 Task: Add Badger Balm Active Mineral Sunscreen Stick SPF 35 to the cart.
Action: Mouse moved to (307, 154)
Screenshot: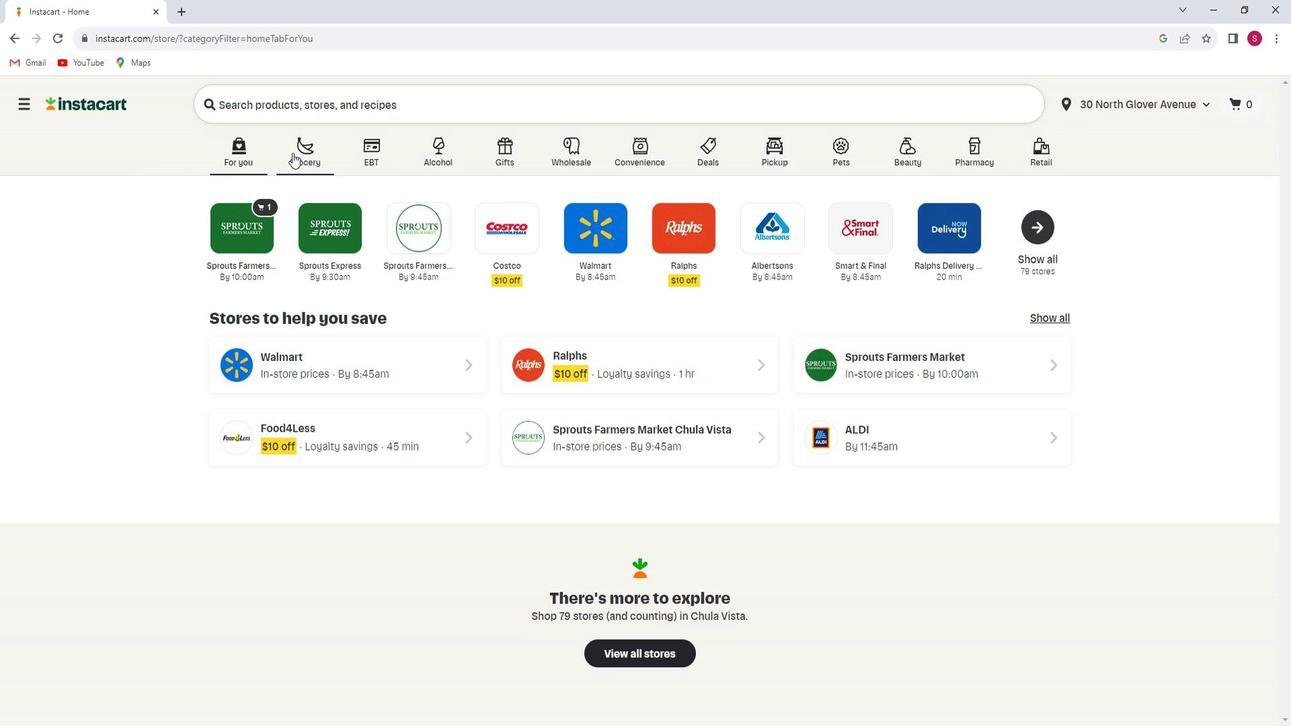 
Action: Mouse pressed left at (307, 154)
Screenshot: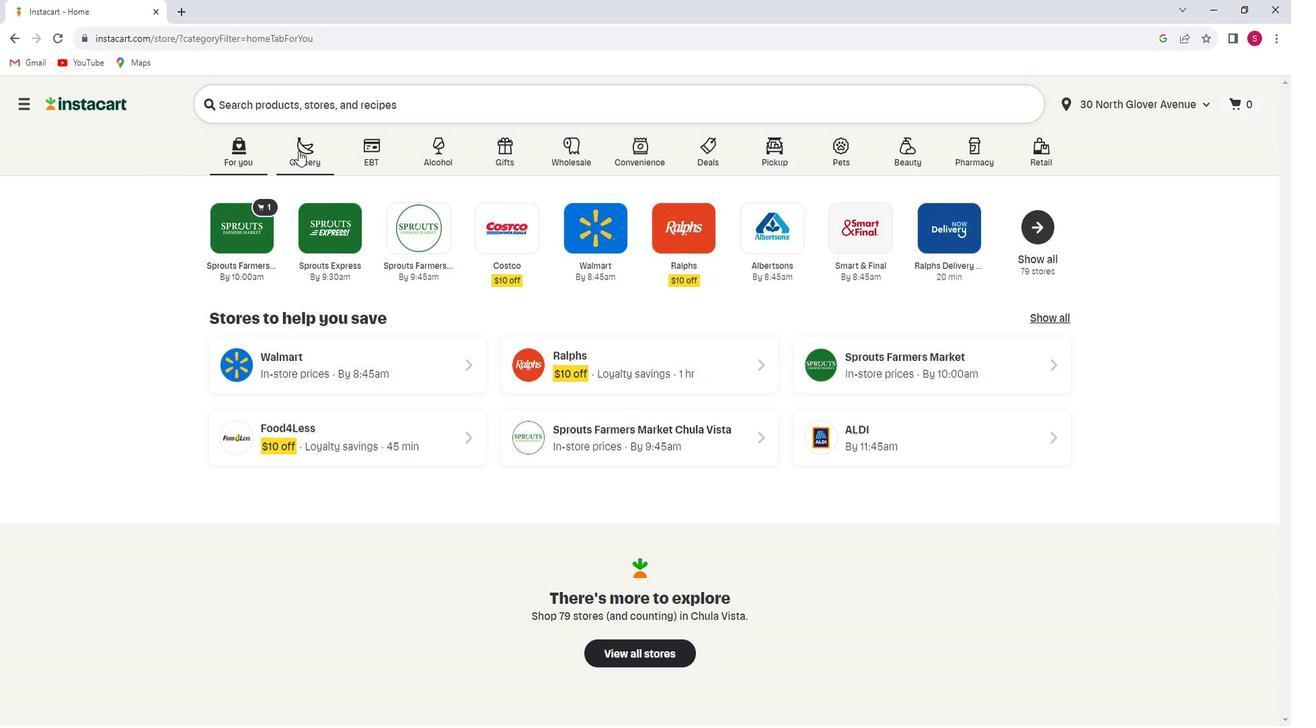 
Action: Mouse moved to (343, 403)
Screenshot: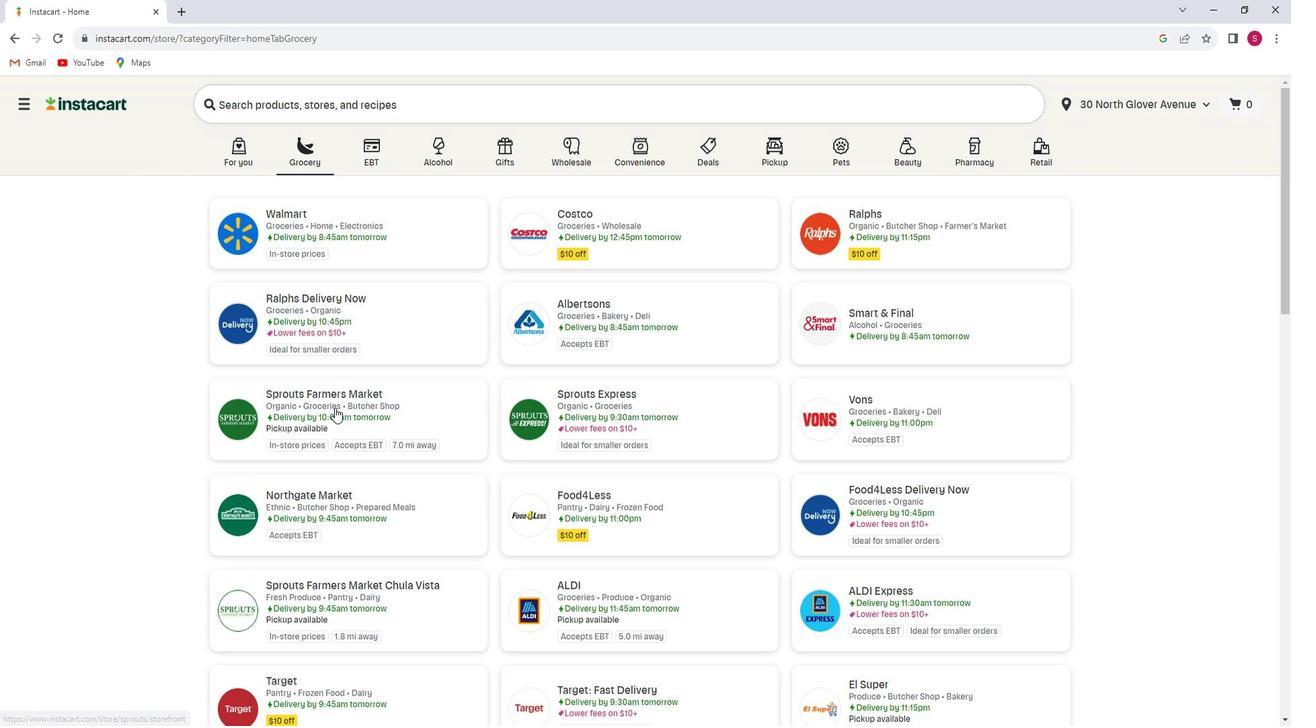 
Action: Mouse pressed left at (343, 403)
Screenshot: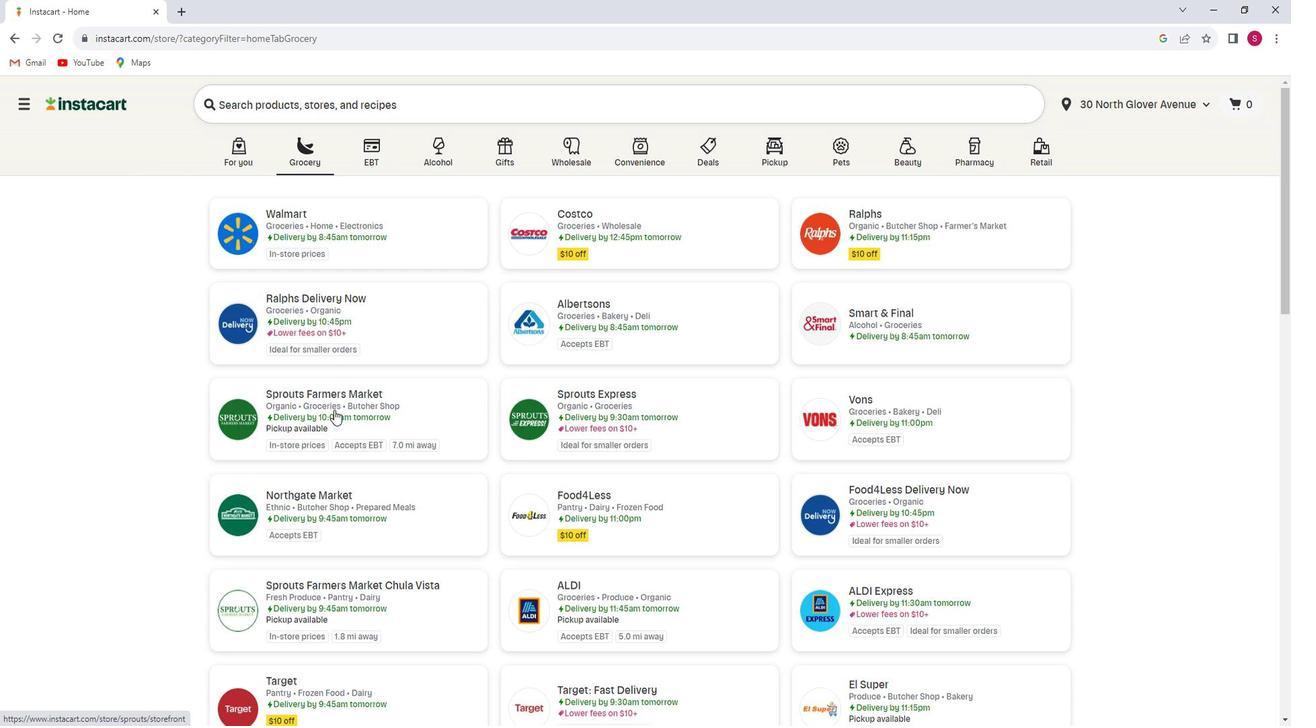 
Action: Mouse moved to (91, 464)
Screenshot: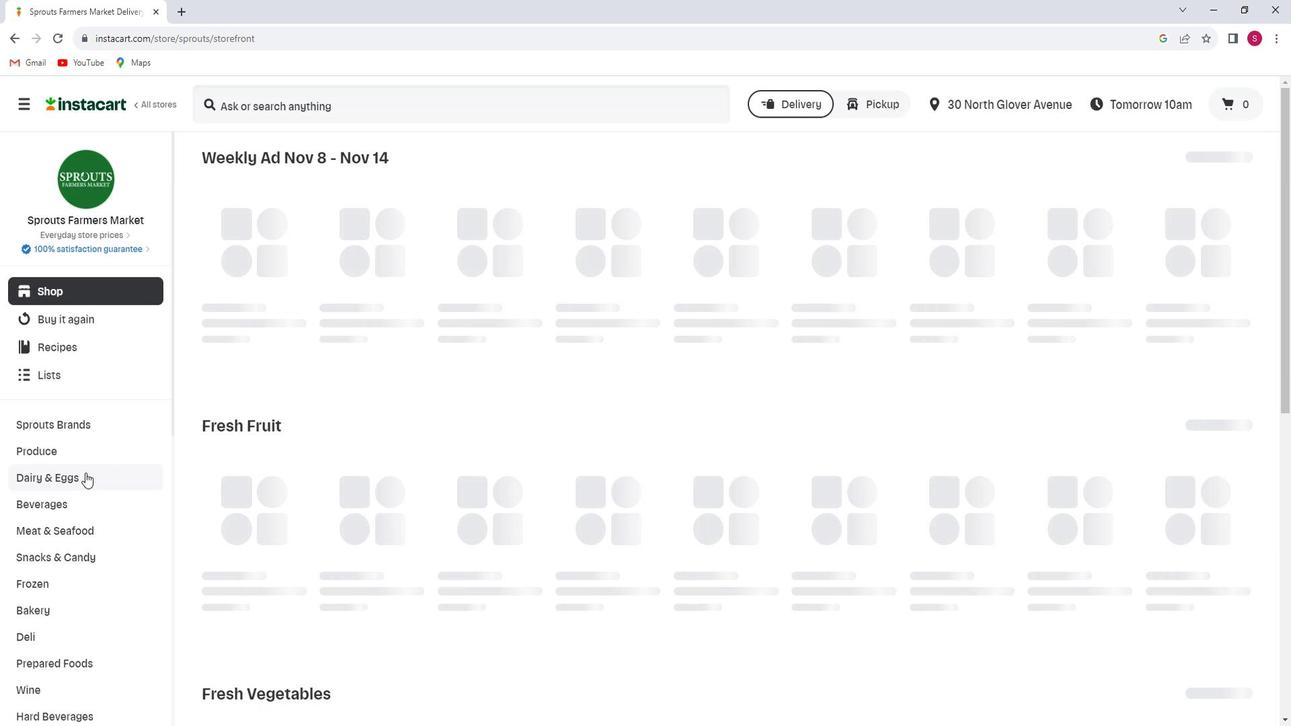 
Action: Mouse scrolled (91, 463) with delta (0, 0)
Screenshot: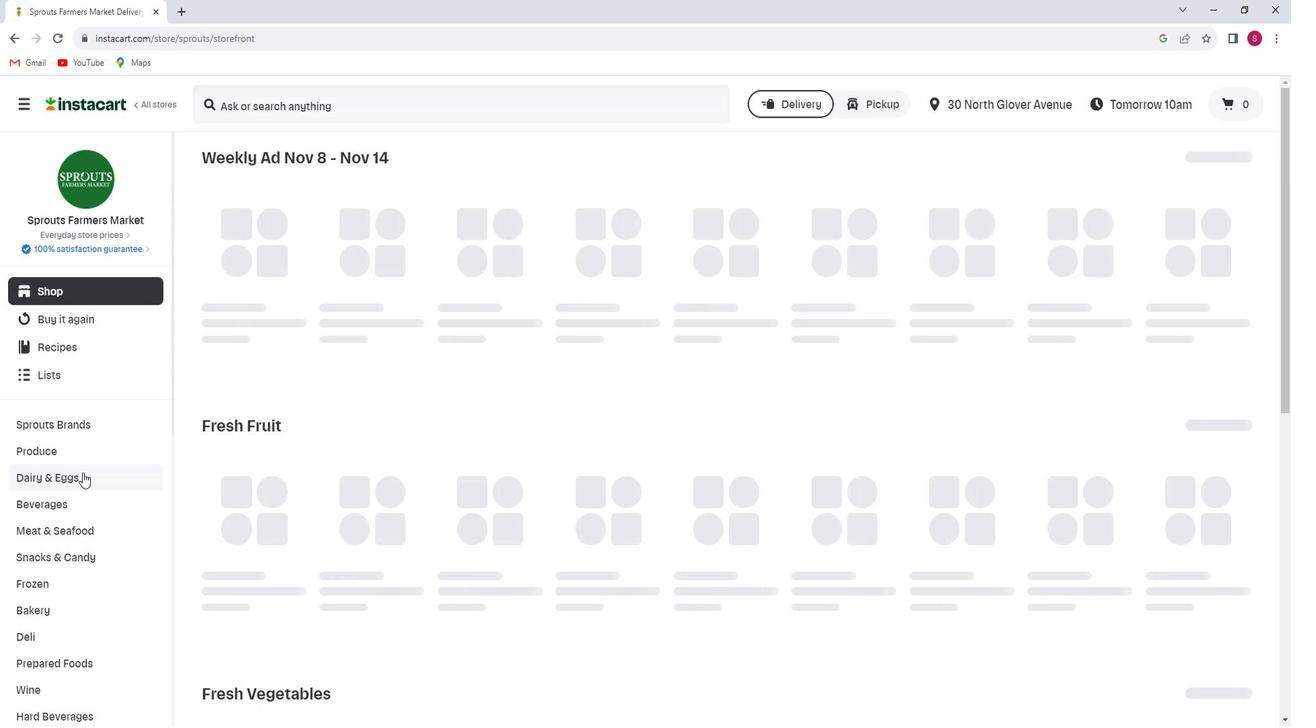 
Action: Mouse scrolled (91, 463) with delta (0, 0)
Screenshot: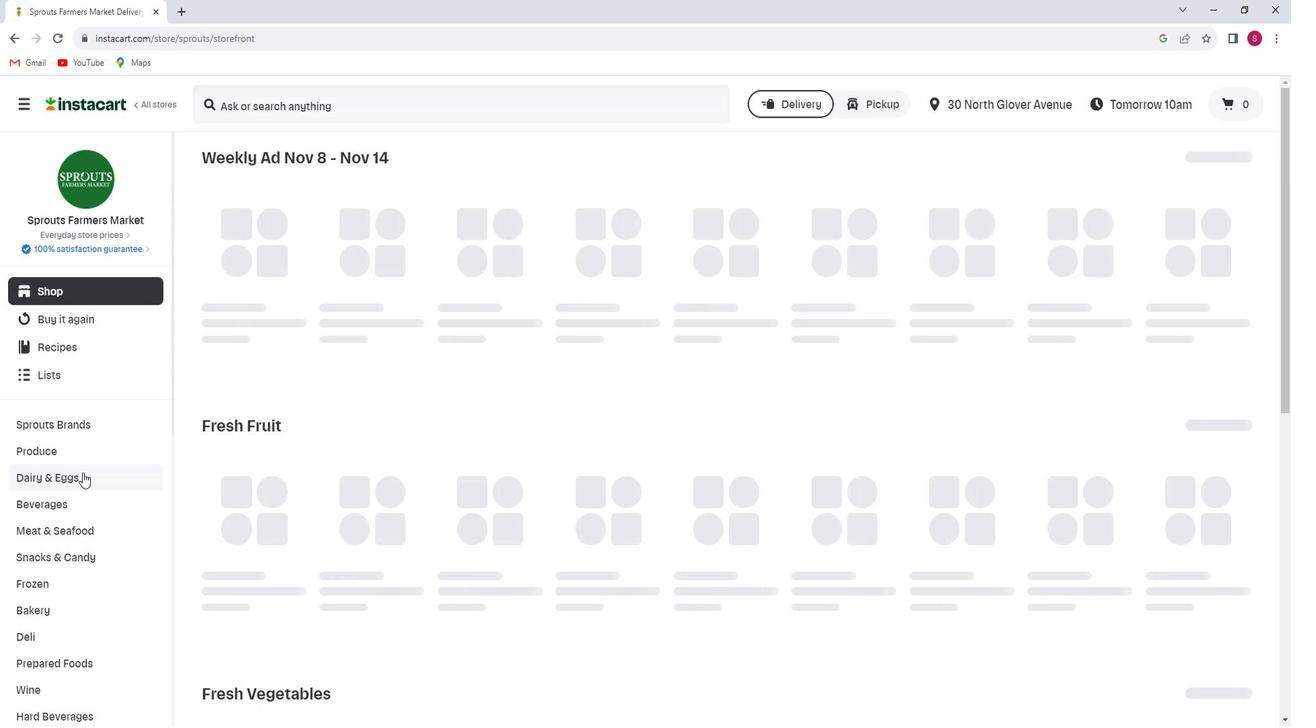 
Action: Mouse scrolled (91, 463) with delta (0, 0)
Screenshot: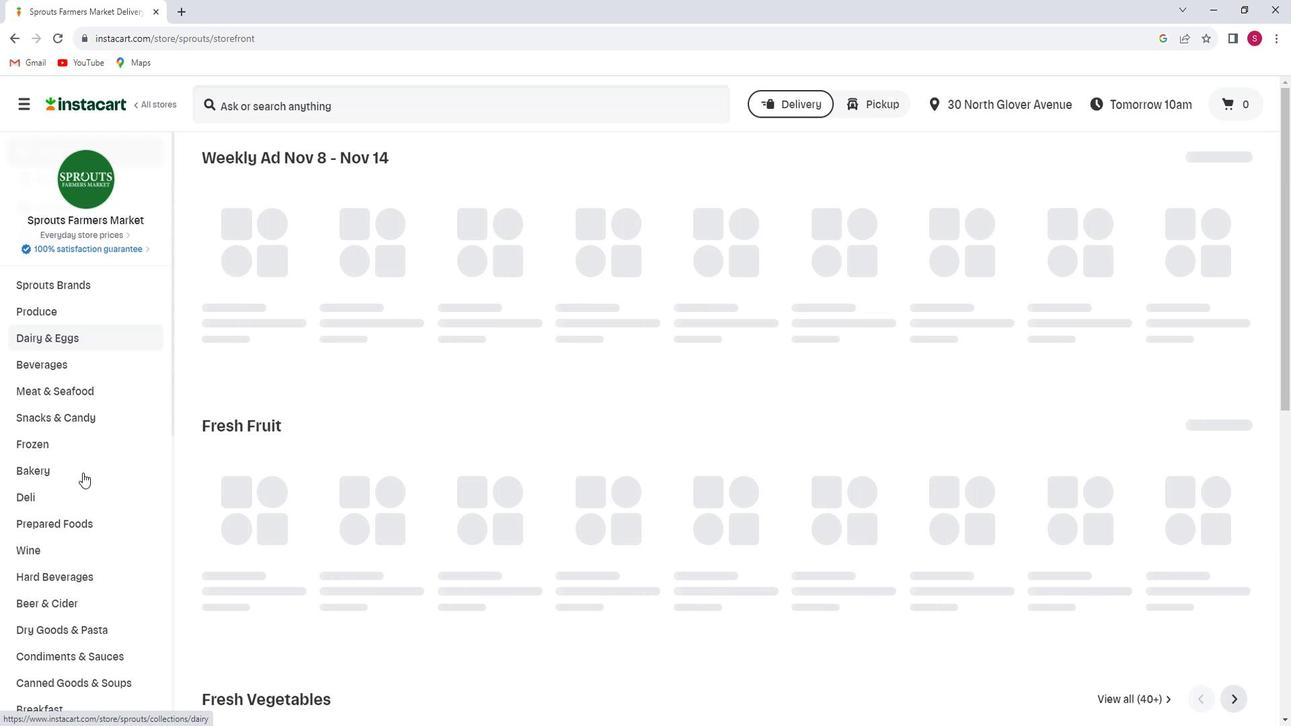 
Action: Mouse scrolled (91, 463) with delta (0, 0)
Screenshot: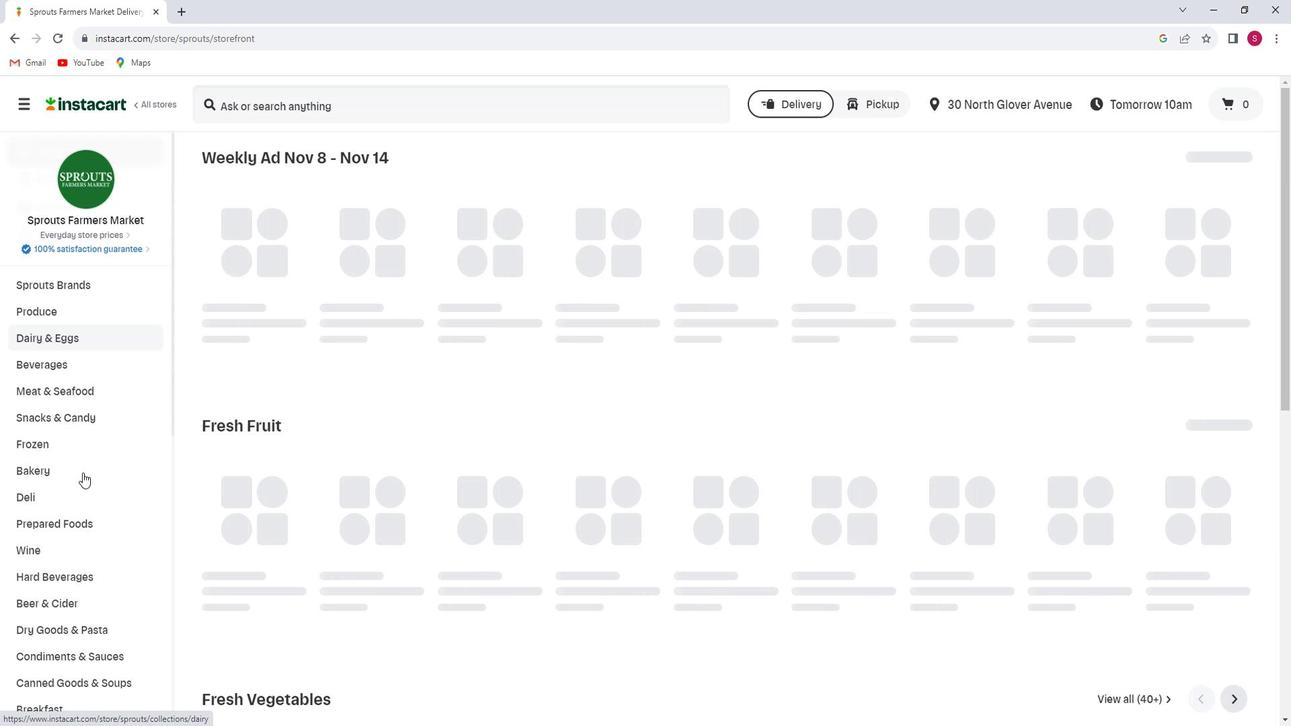 
Action: Mouse scrolled (91, 463) with delta (0, 0)
Screenshot: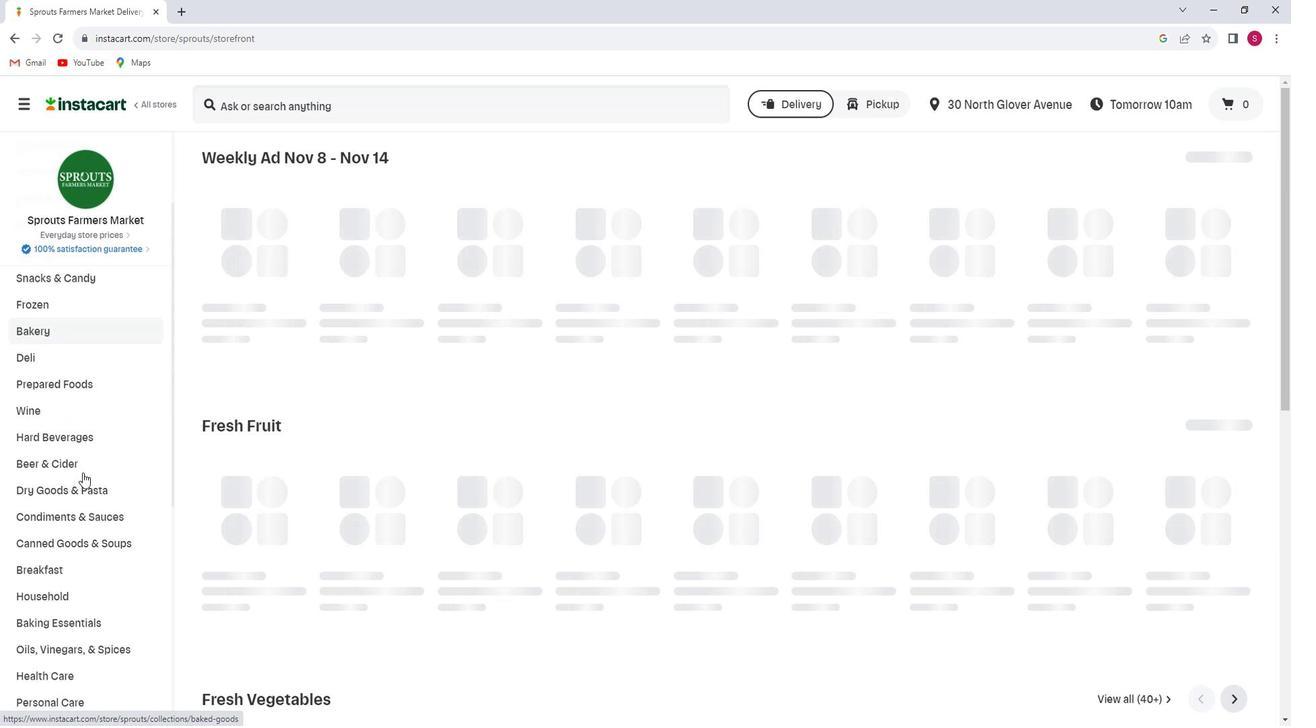
Action: Mouse scrolled (91, 463) with delta (0, 0)
Screenshot: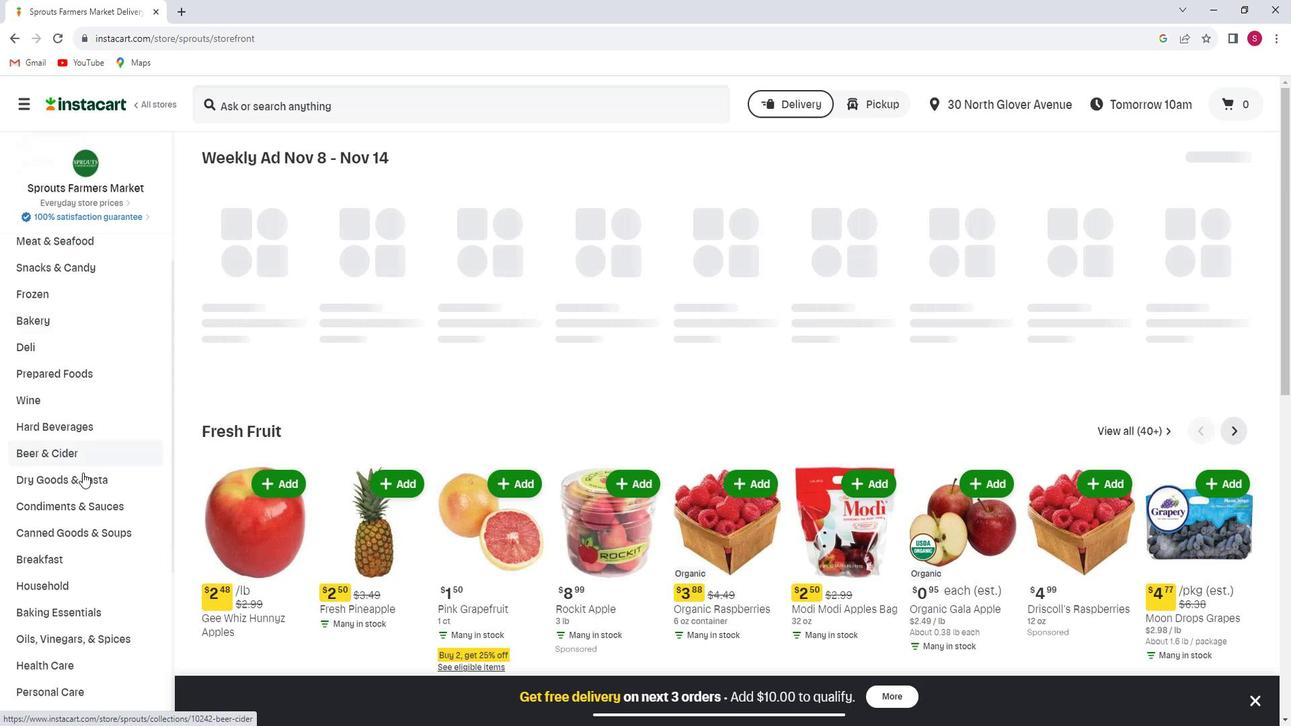 
Action: Mouse moved to (88, 468)
Screenshot: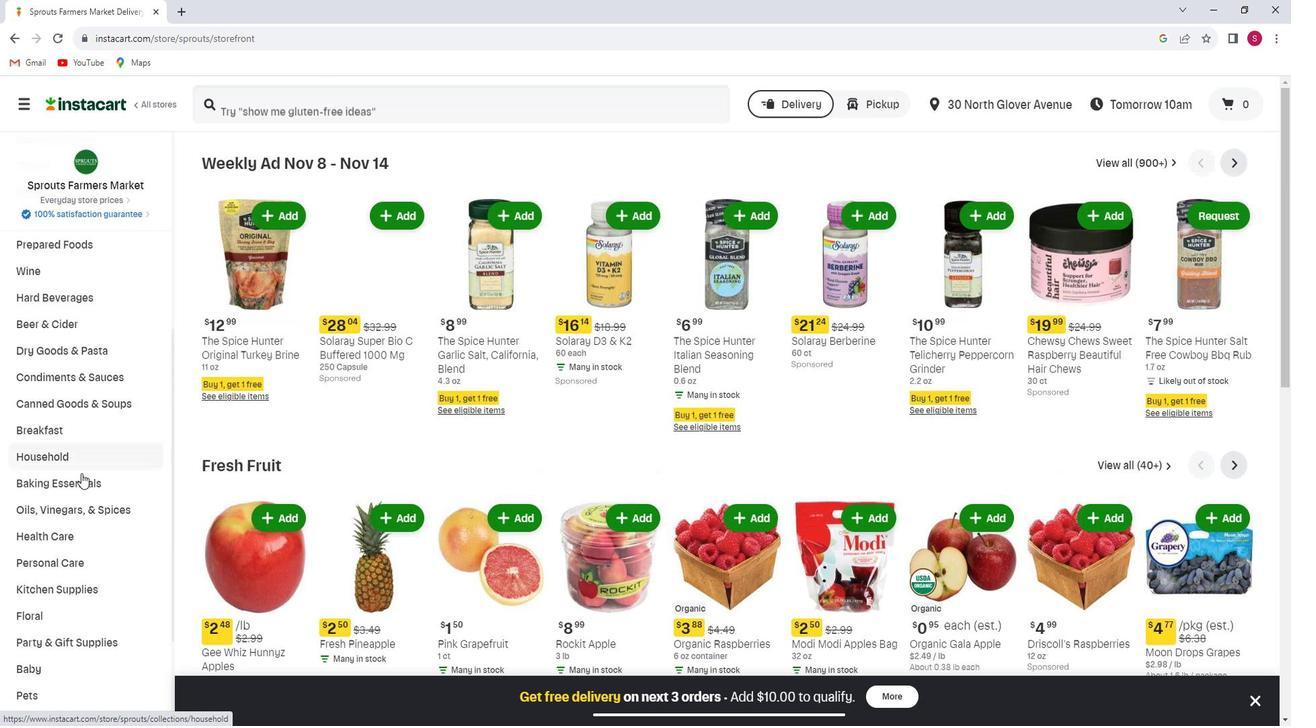 
Action: Mouse scrolled (88, 467) with delta (0, 0)
Screenshot: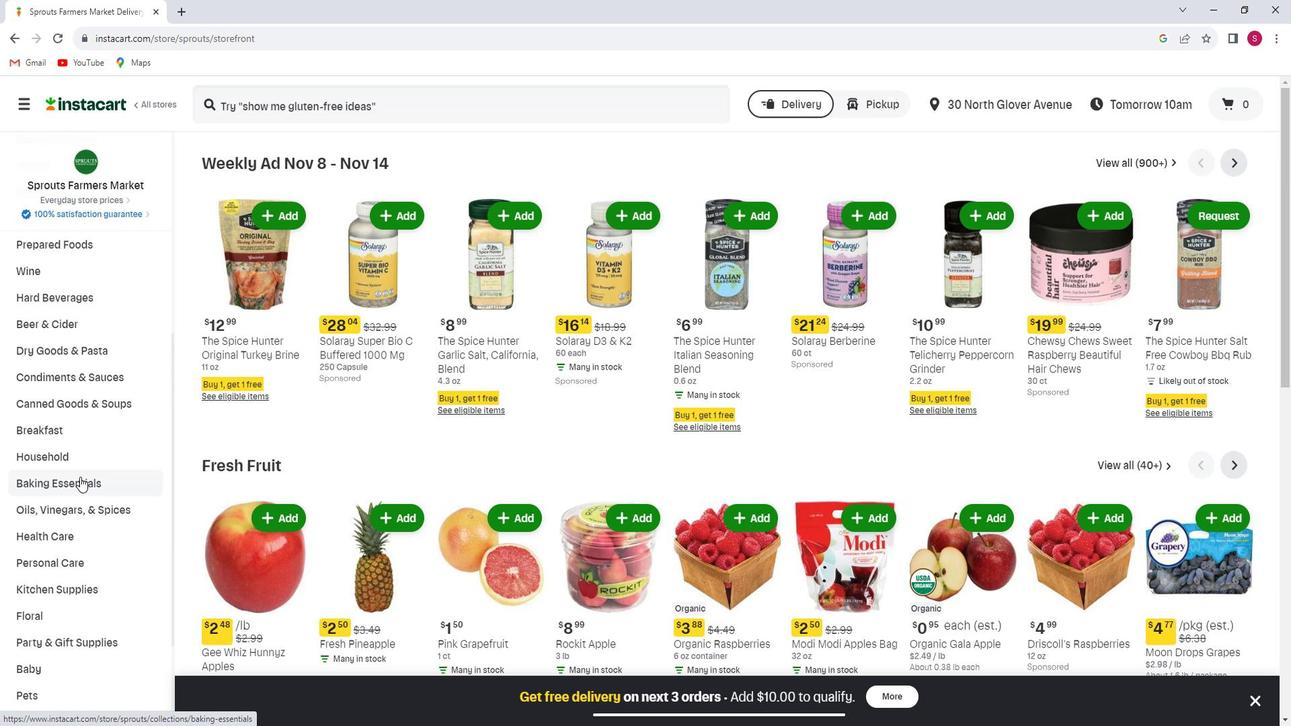 
Action: Mouse moved to (88, 476)
Screenshot: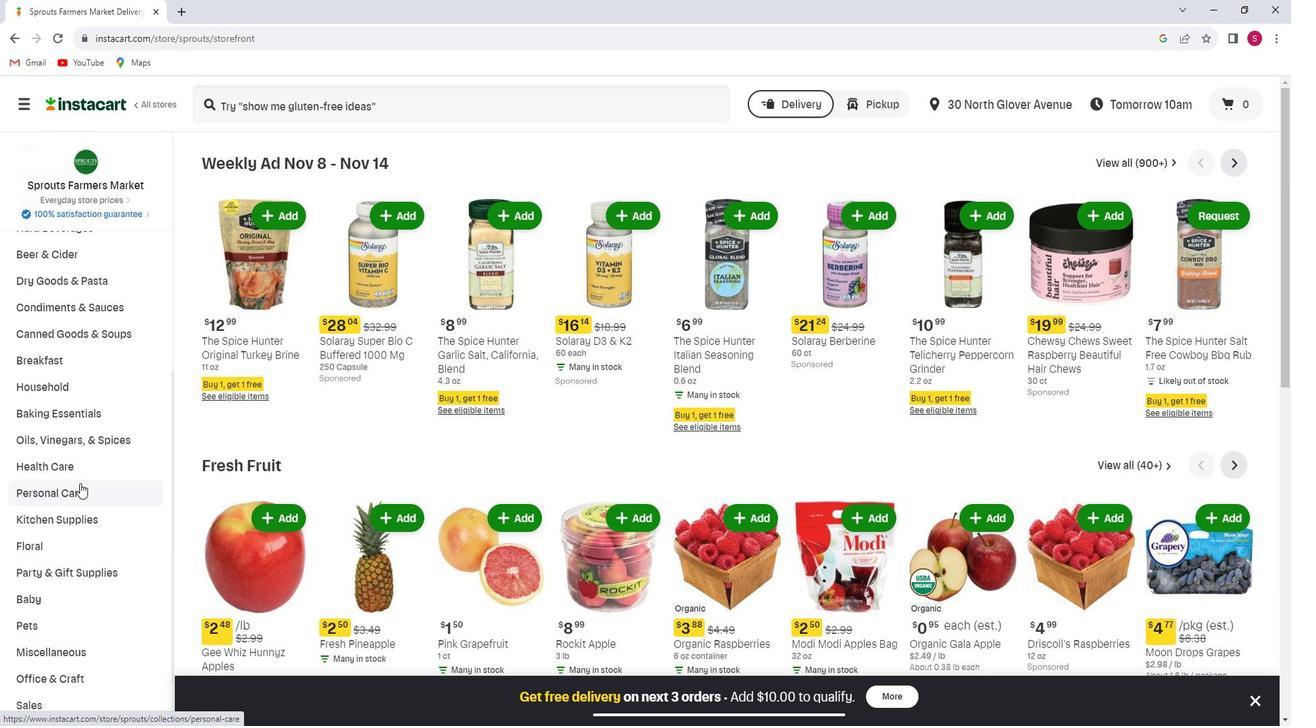 
Action: Mouse pressed left at (88, 476)
Screenshot: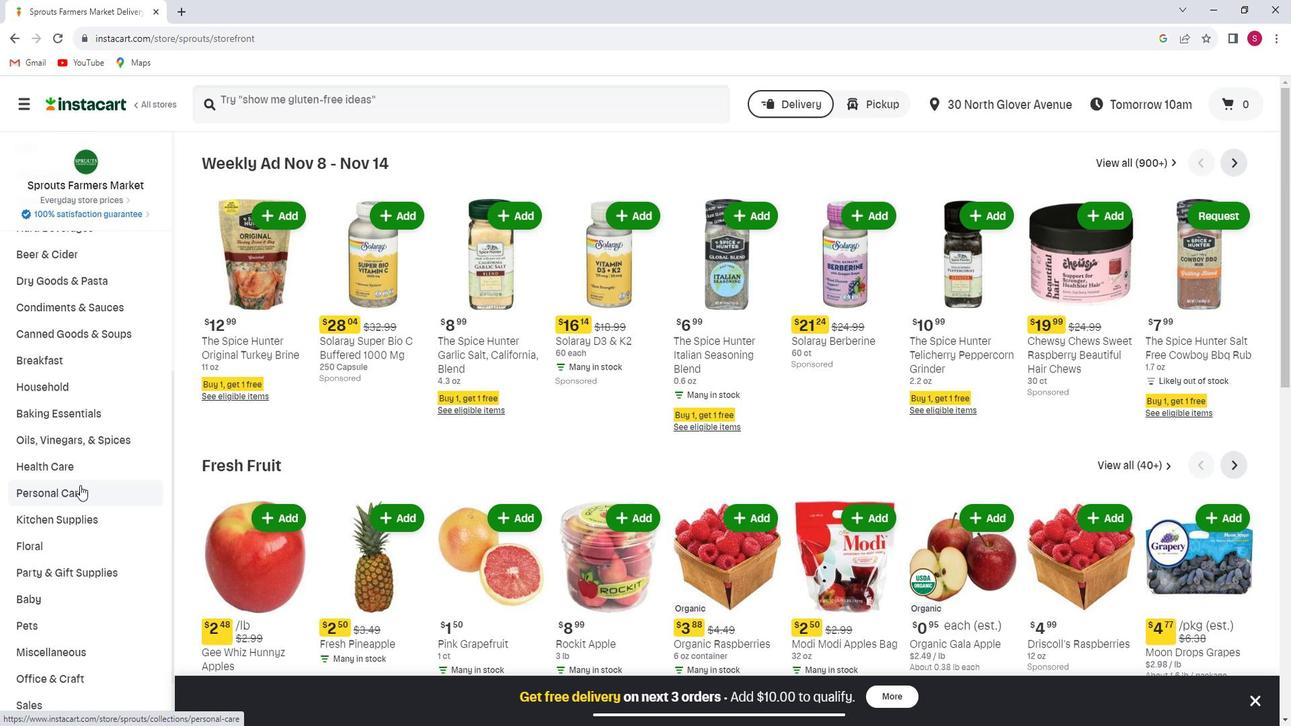 
Action: Mouse moved to (1035, 199)
Screenshot: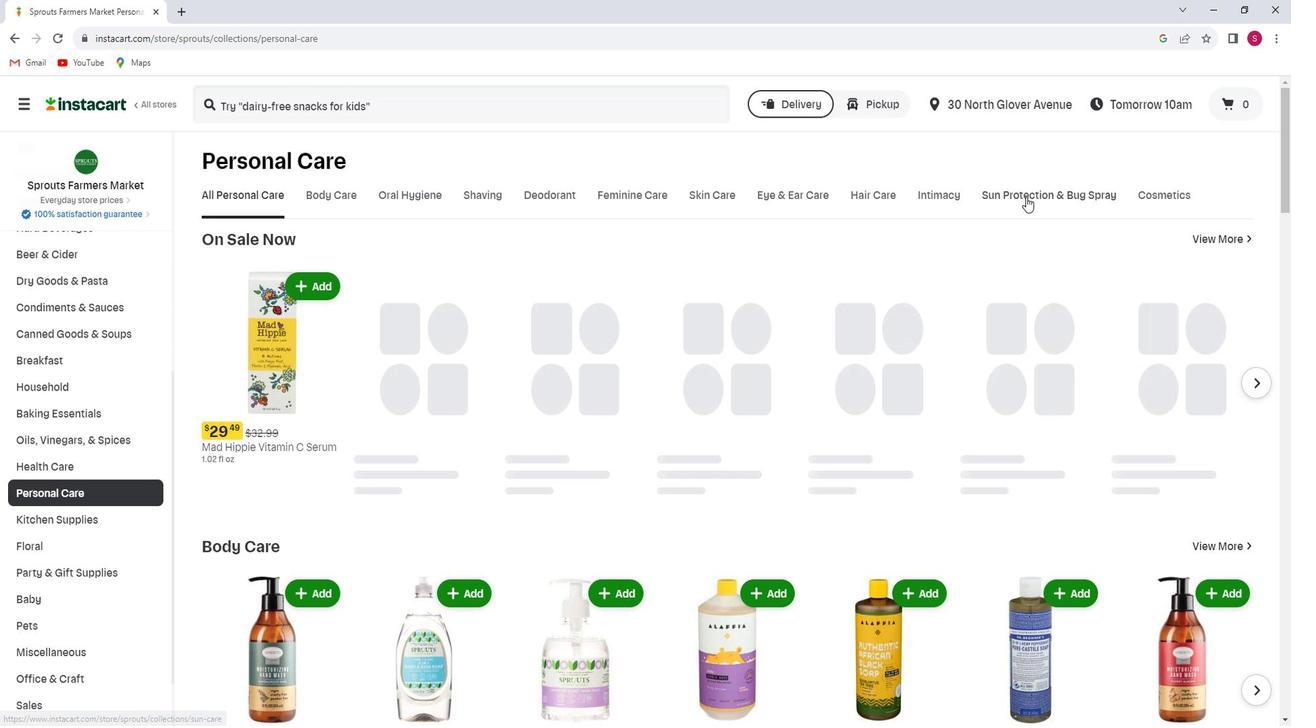 
Action: Mouse pressed left at (1035, 199)
Screenshot: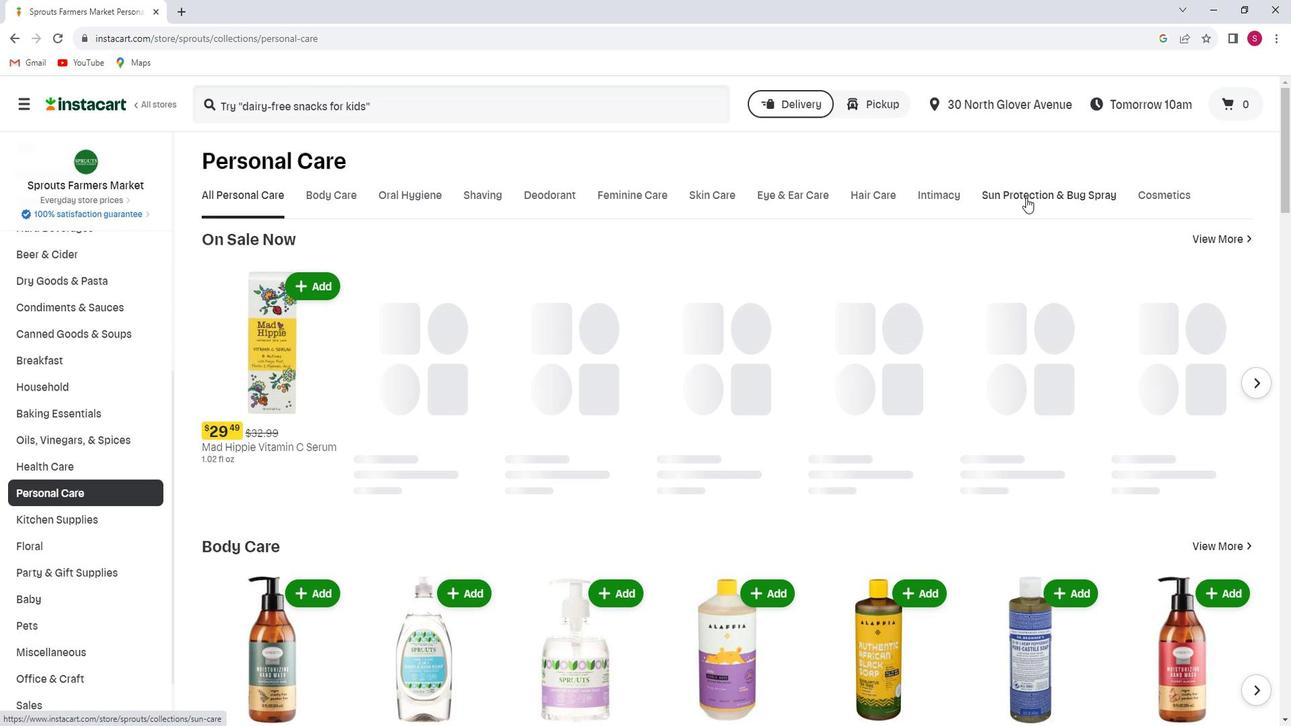 
Action: Mouse moved to (407, 109)
Screenshot: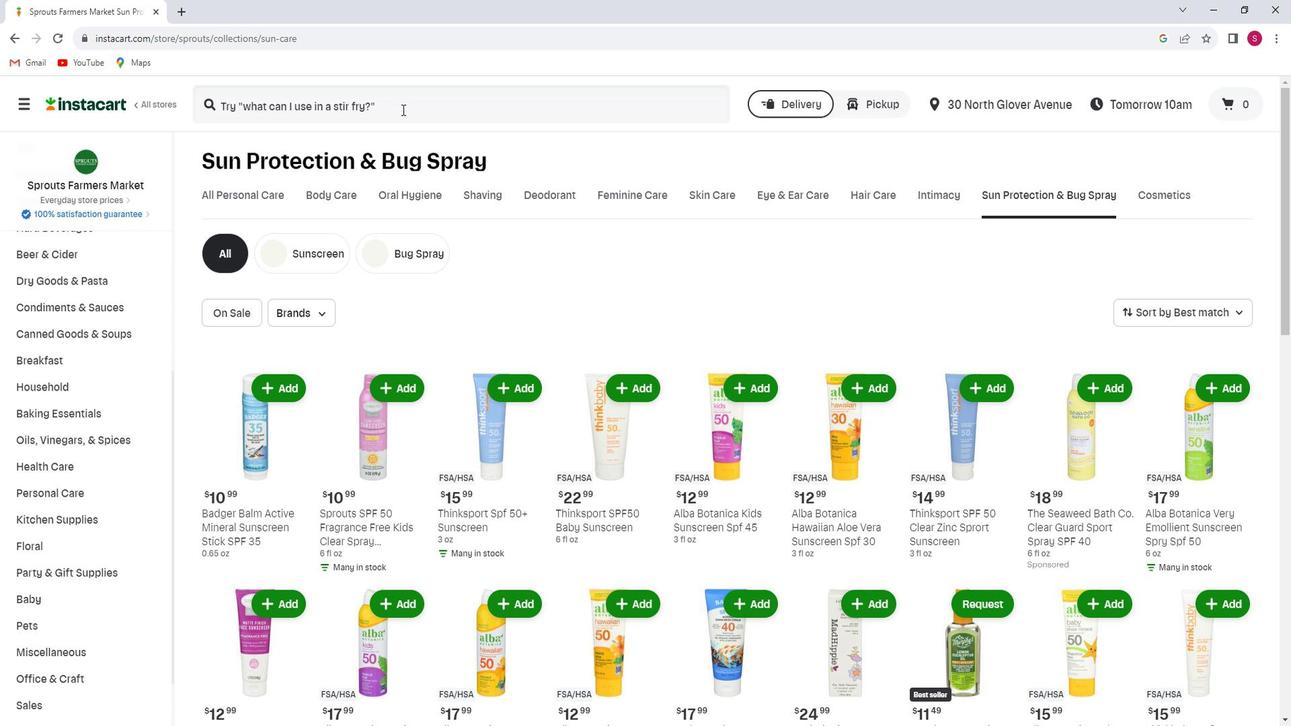 
Action: Mouse pressed left at (407, 109)
Screenshot: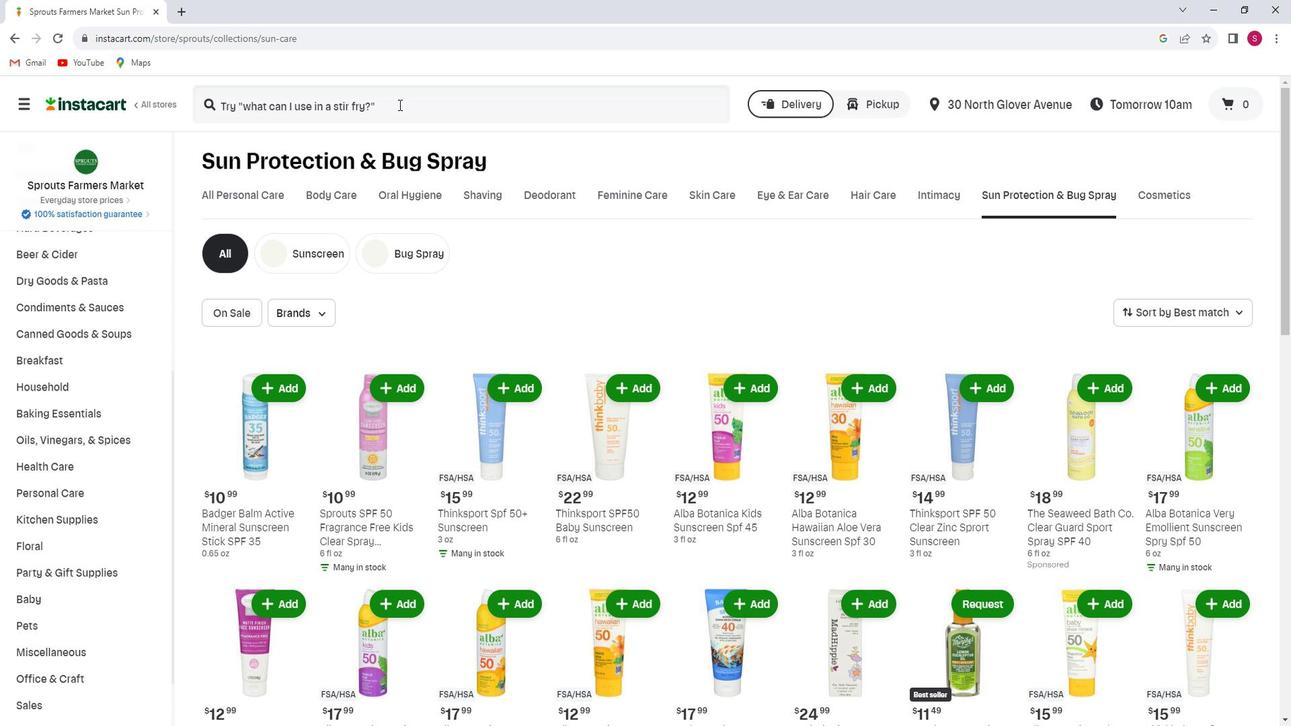 
Action: Key pressed <Key.shift><Key.shift><Key.shift><Key.shift><Key.shift><Key.shift><Key.shift><Key.shift><Key.shift><Key.shift><Key.shift><Key.shift><Key.shift><Key.shift><Key.shift><Key.shift><Key.shift><Key.shift><Key.shift>Badger<Key.space><Key.shift><Key.shift><Key.shift><Key.shift><Key.shift>Balm<Key.space><Key.shift>Active<Key.space><Key.shift><Key.shift><Key.shift><Key.shift><Key.shift><Key.shift><Key.shift><Key.shift><Key.shift><Key.shift><Key.shift>Mineral<Key.space><Key.shift>Sunscreen<Key.space><Key.shift>Stick<Key.space><Key.shift>S<Key.shift_r>P<Key.shift><Key.shift><Key.shift>F<Key.space>35<Key.enter>
Screenshot: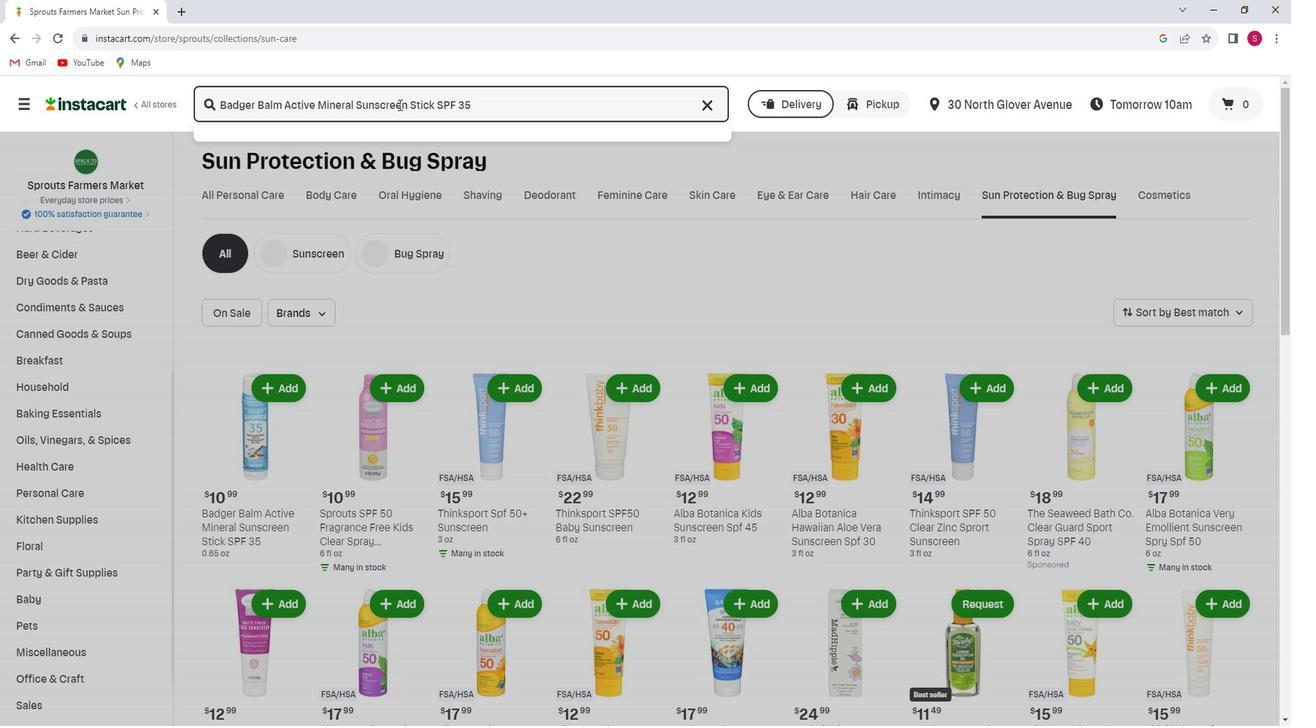 
Action: Mouse moved to (360, 224)
Screenshot: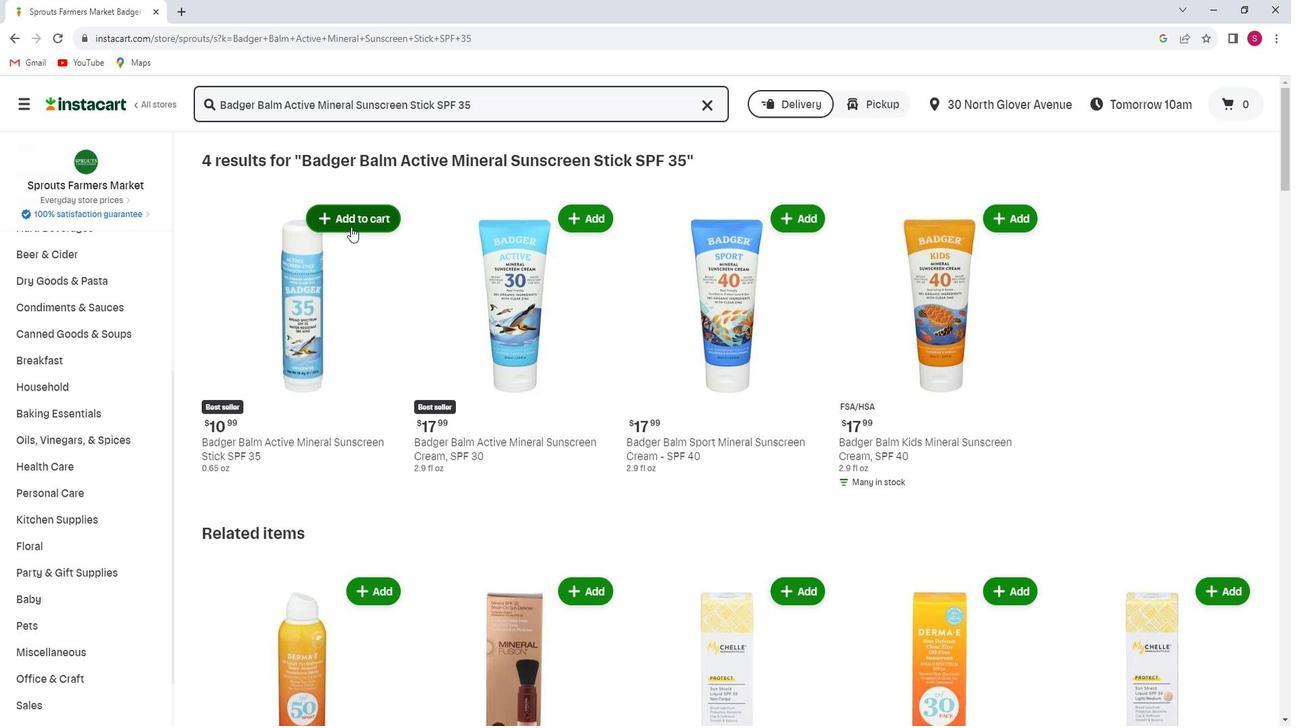 
Action: Mouse pressed left at (360, 224)
Screenshot: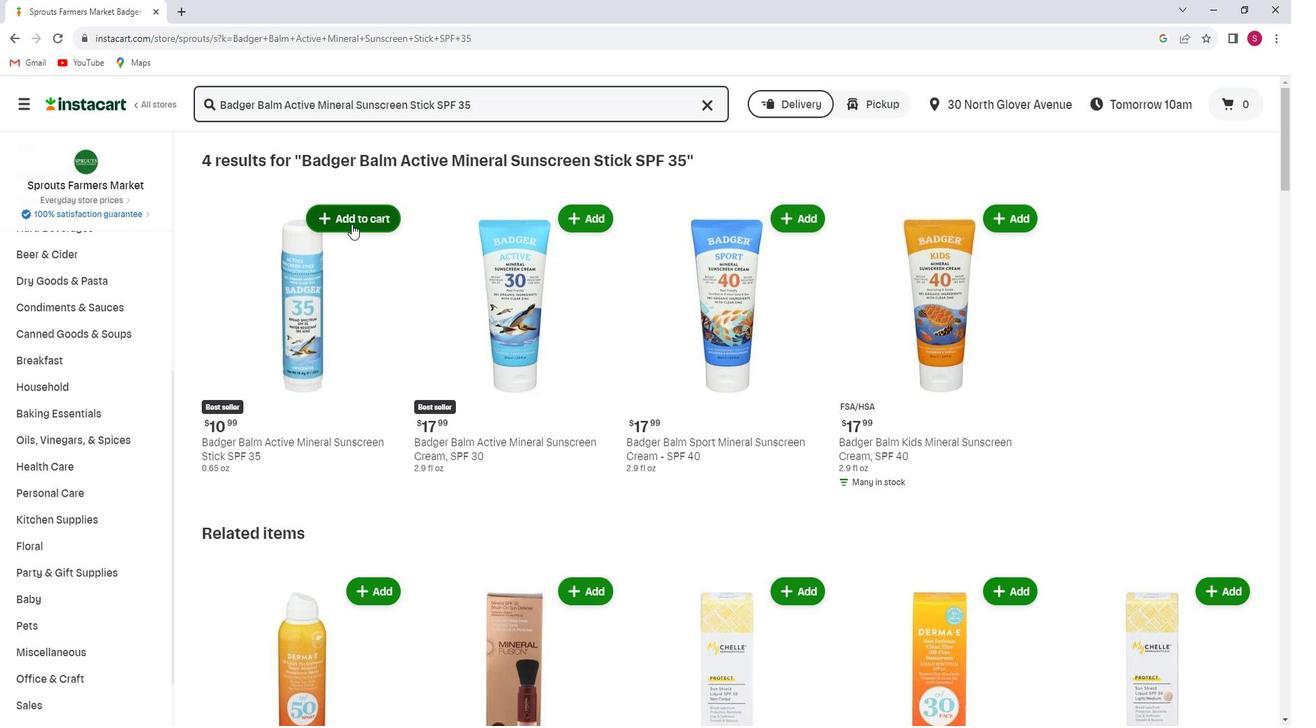 
Action: Mouse moved to (377, 283)
Screenshot: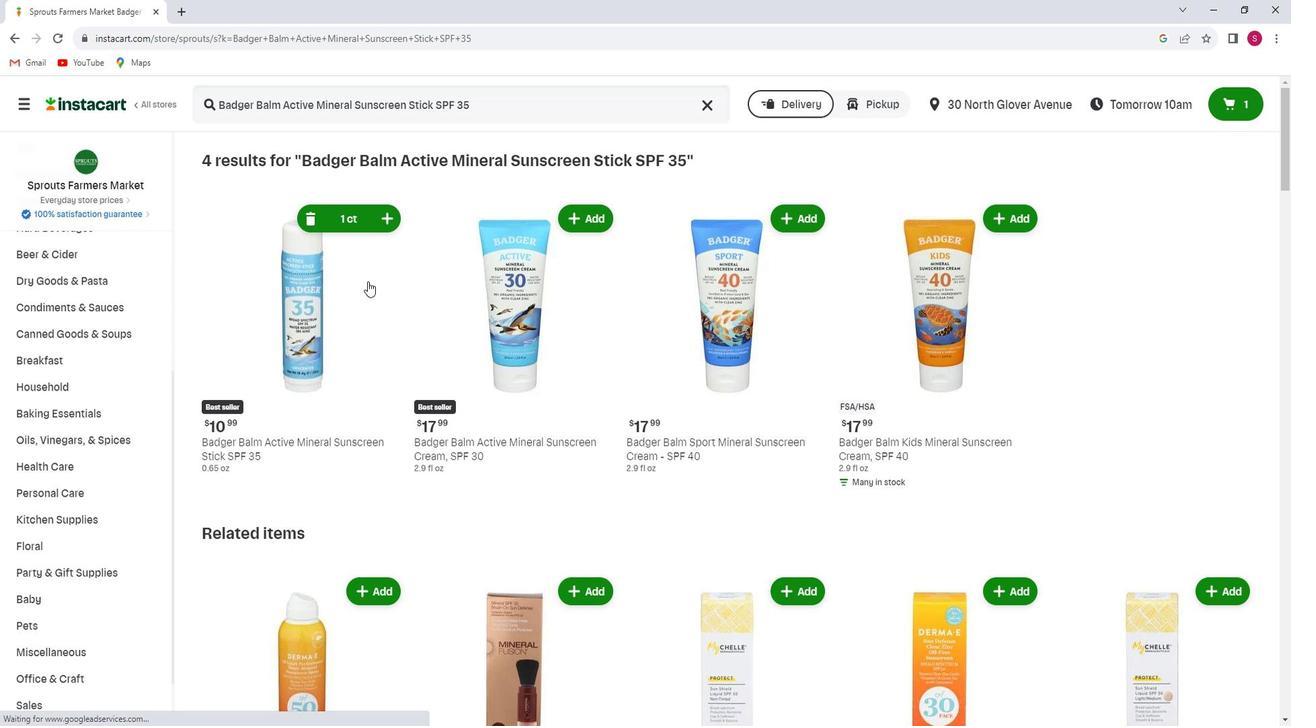 
